Task: Find the closest national park to Seattle, Washington, and Portland, Oregon.
Action: Mouse moved to (106, 55)
Screenshot: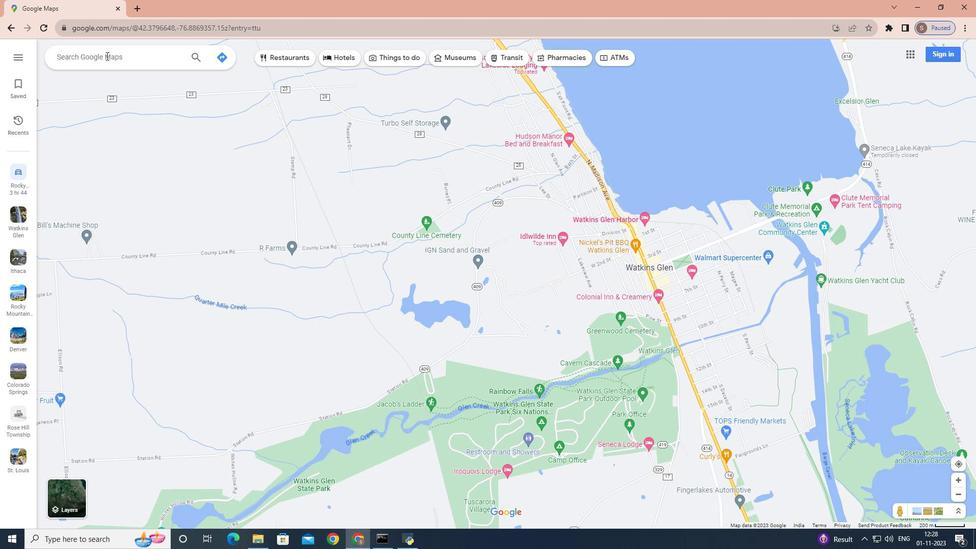 
Action: Mouse pressed left at (106, 55)
Screenshot: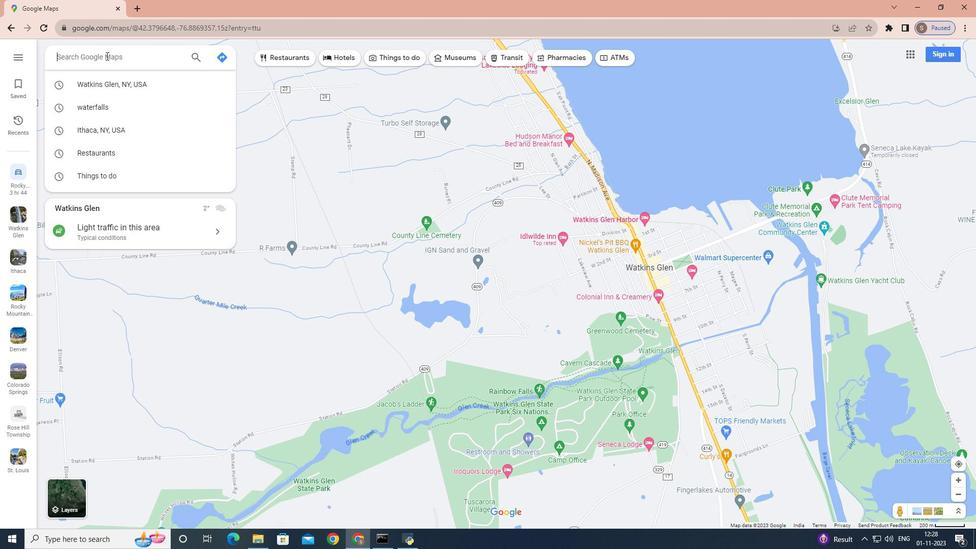 
Action: Key pressed <Key.shift>Seattle,<Key.space><Key.shift>Washington<Key.enter>
Screenshot: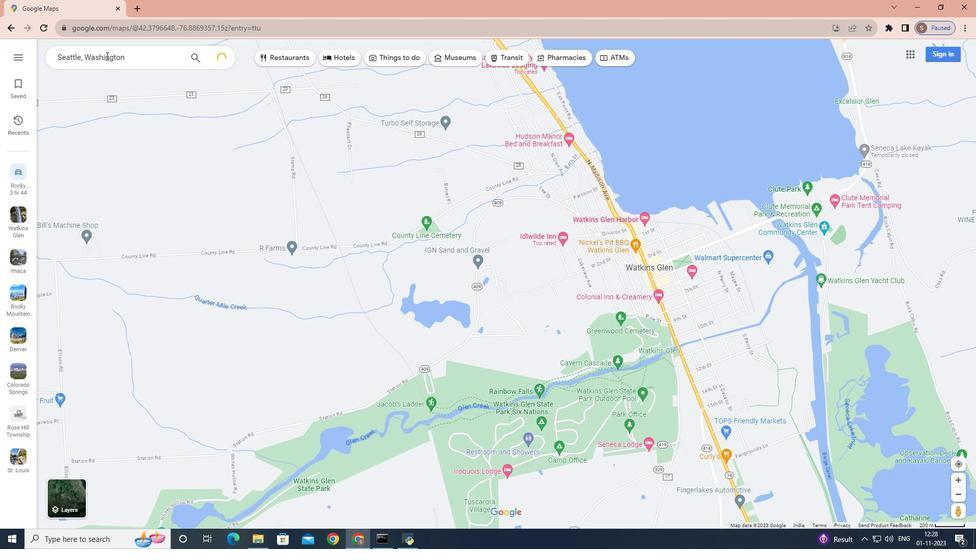 
Action: Mouse moved to (138, 231)
Screenshot: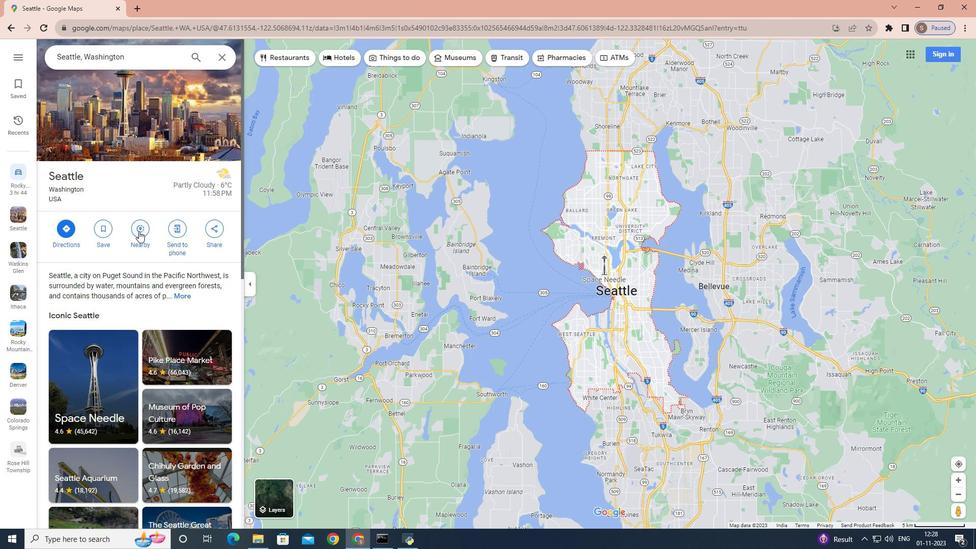 
Action: Mouse pressed left at (138, 231)
Screenshot: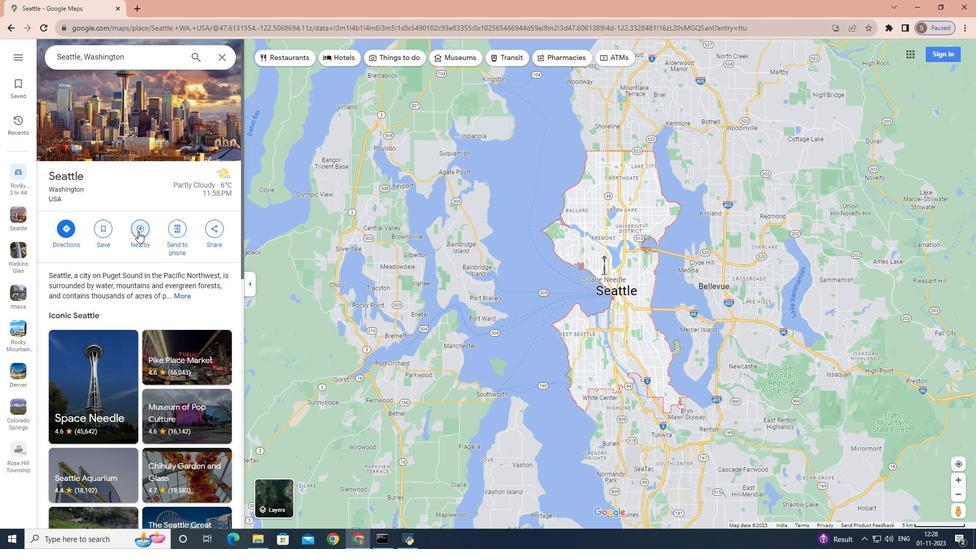 
Action: Mouse moved to (138, 231)
Screenshot: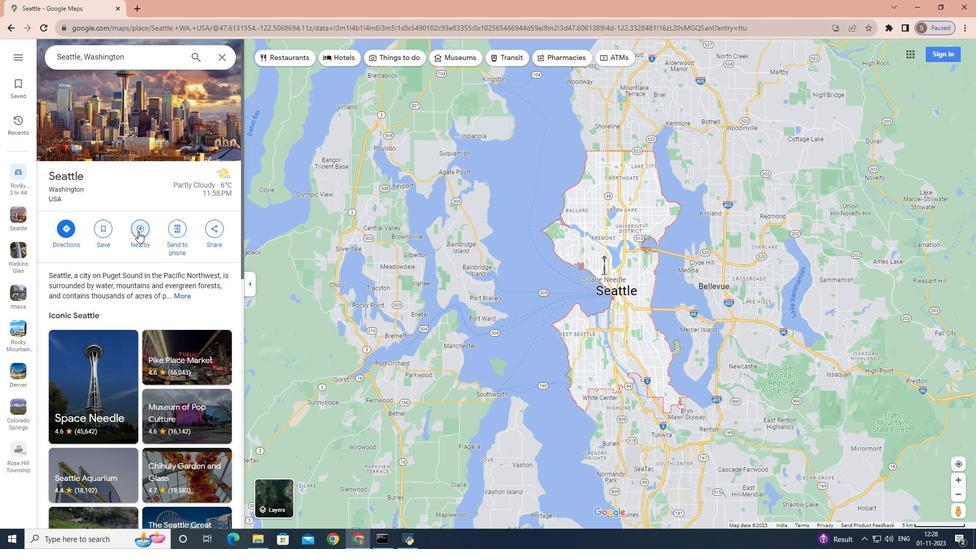 
Action: Key pressed <Key.shift>Closest<Key.space>national<Key.space>park<Key.enter>
Screenshot: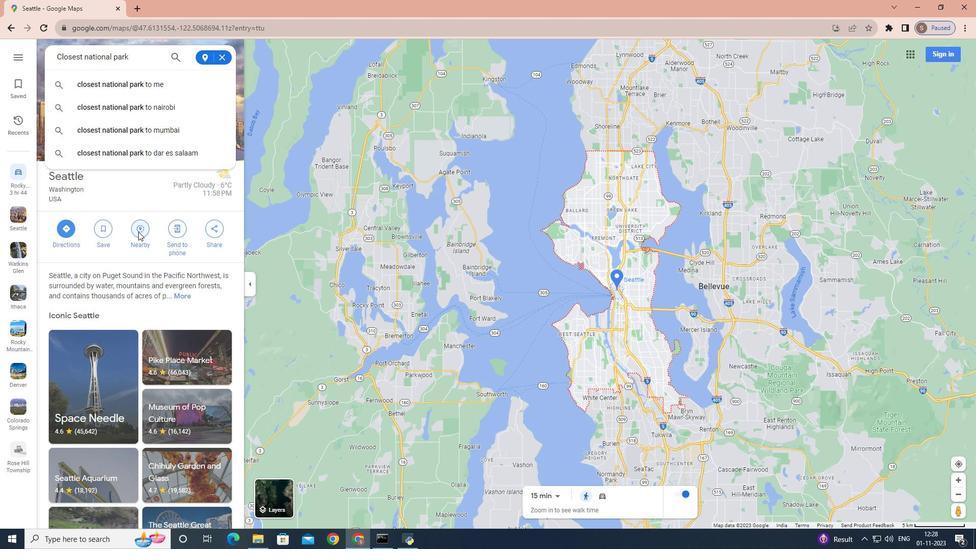
Action: Mouse moved to (222, 56)
Screenshot: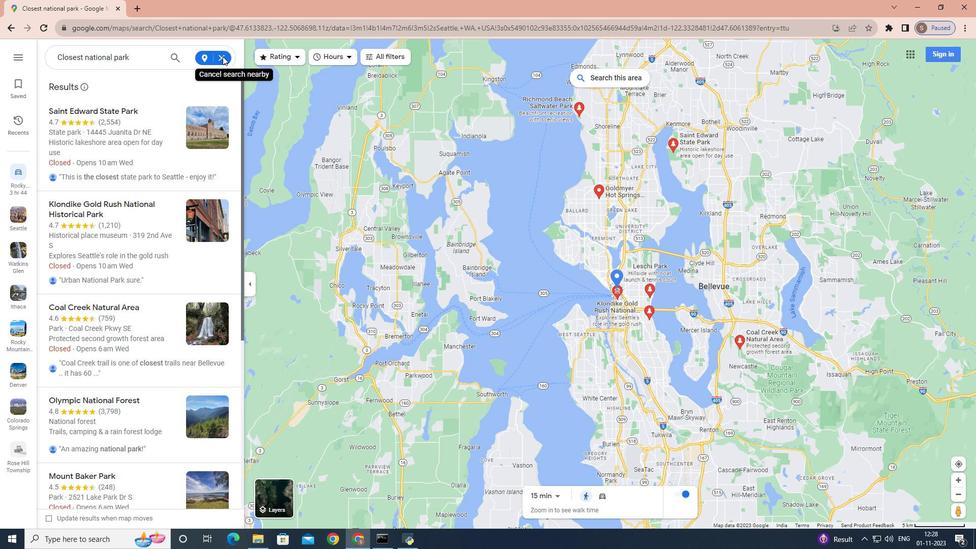 
Action: Mouse pressed left at (222, 56)
Screenshot: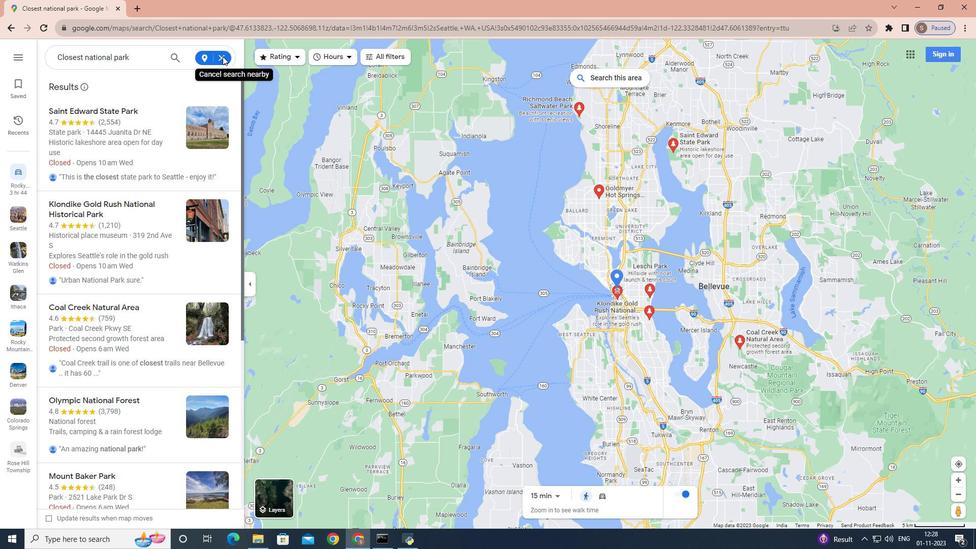 
Action: Mouse moved to (215, 55)
Screenshot: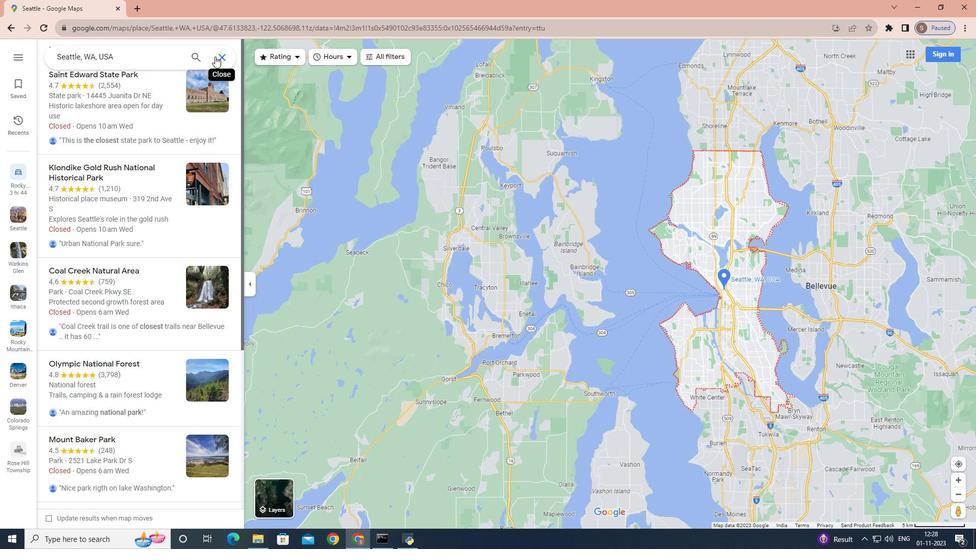 
Action: Mouse pressed left at (215, 55)
Screenshot: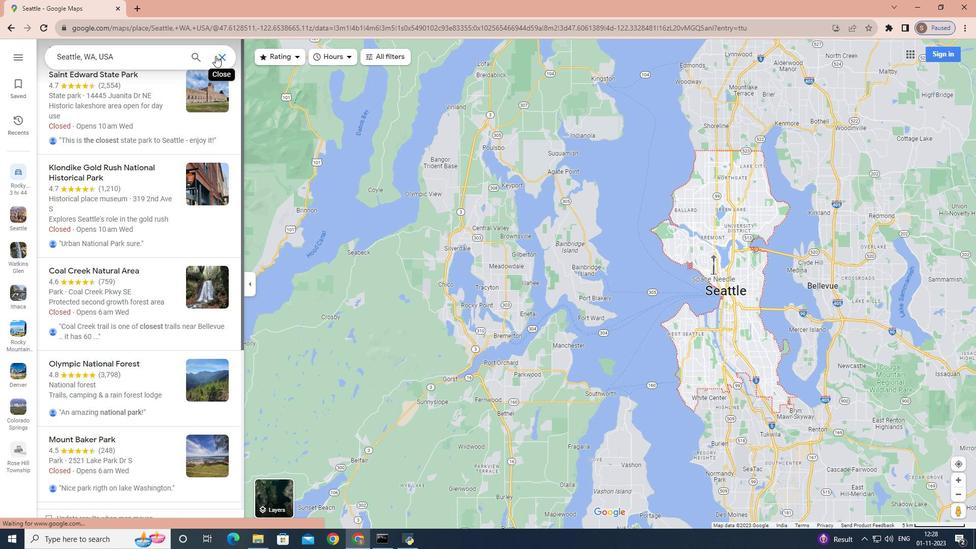 
Action: Mouse moved to (140, 53)
Screenshot: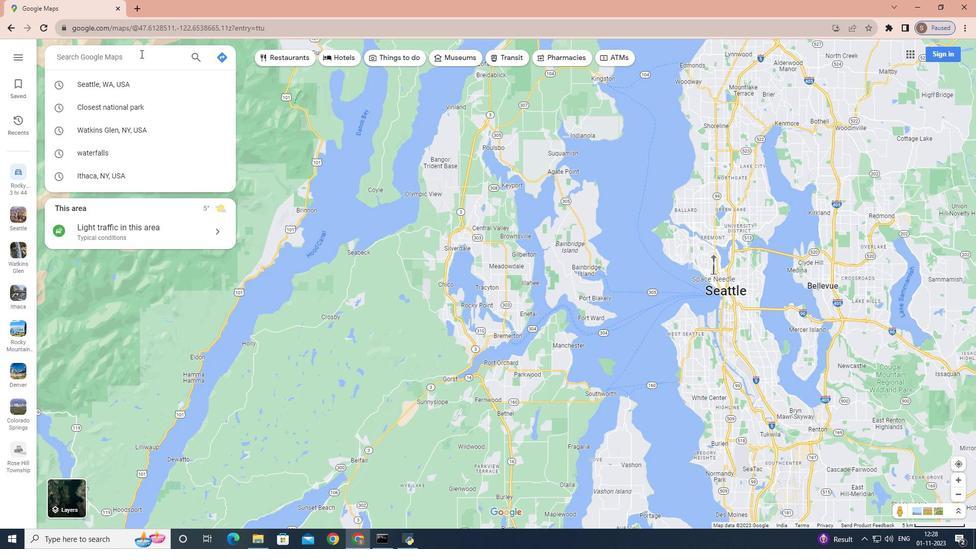 
Action: Key pressed <Key.shift>Portland,<Key.space><Key.shift>Oregon<Key.enter>
Screenshot: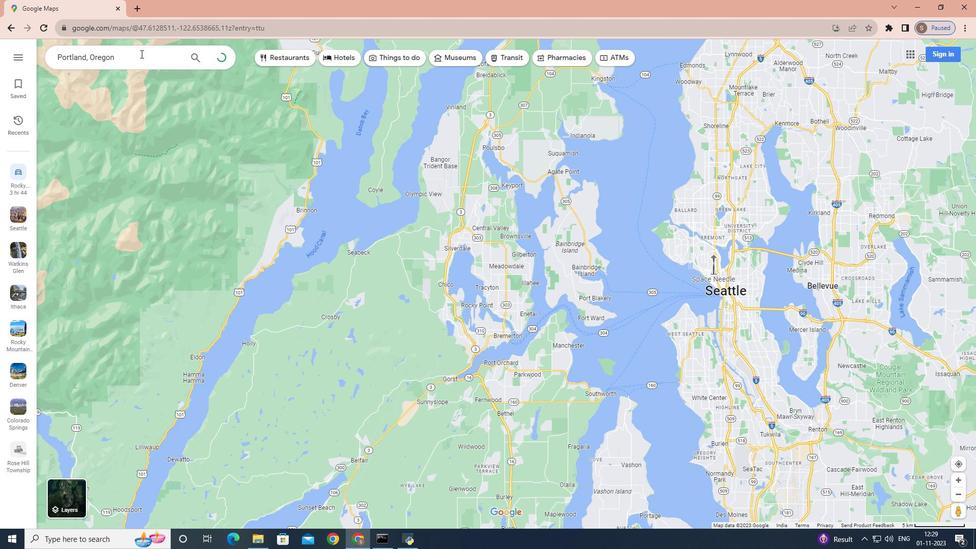 
Action: Mouse moved to (137, 227)
Screenshot: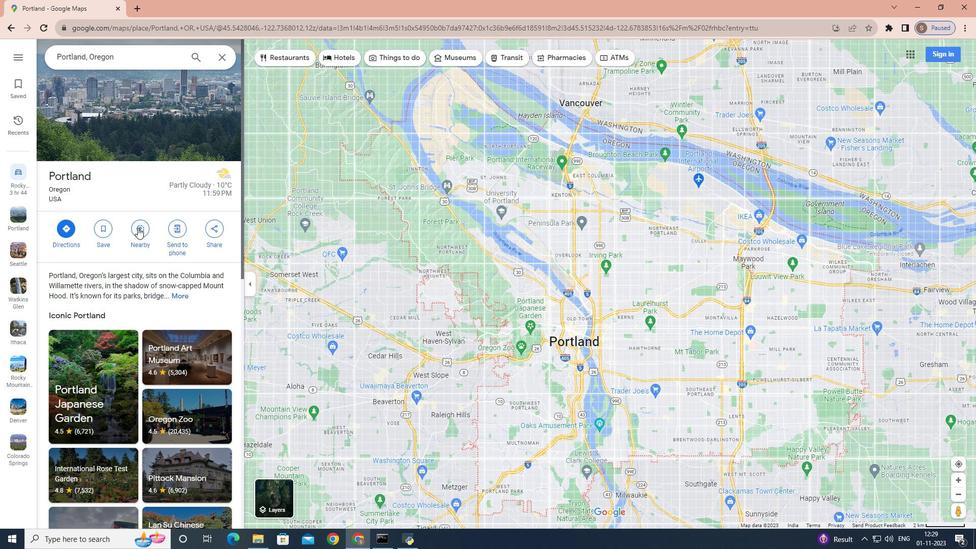
Action: Mouse pressed left at (137, 227)
Screenshot: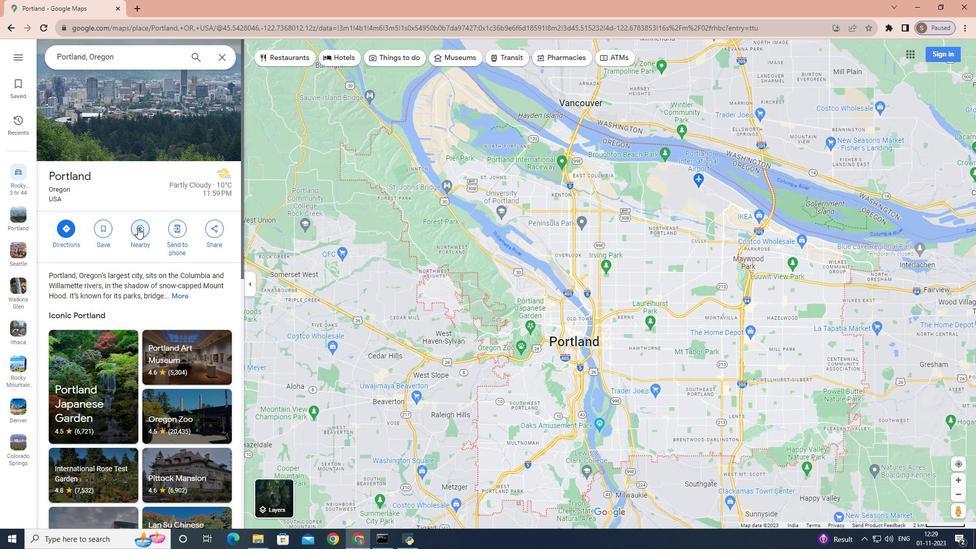 
Action: Key pressed <Key.shift>Closest<Key.space>national<Key.space>park<Key.enter>
Screenshot: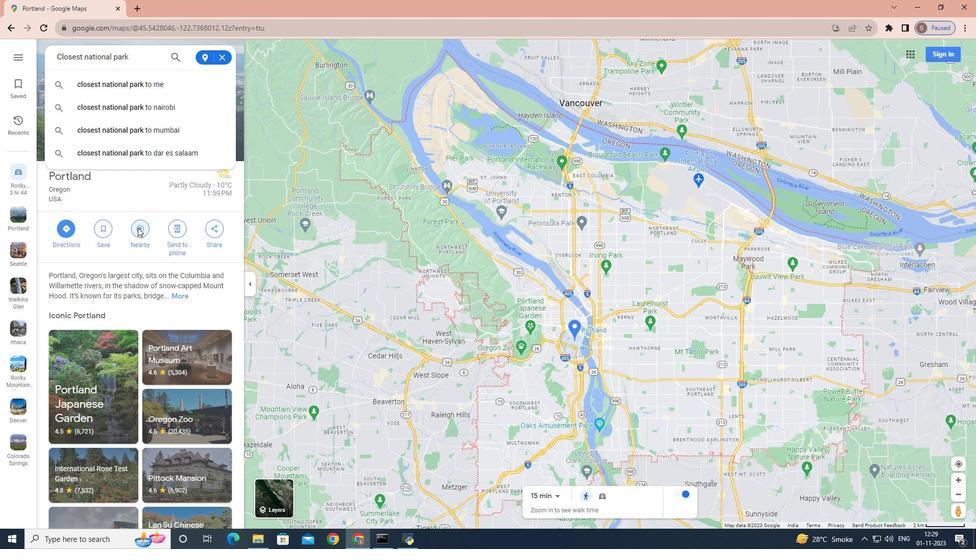 
